 Task: Create a due date automation trigger when advanced on, on the monday of the week before a card is due add content with a name starting with resume at 11:00 AM.
Action: Mouse moved to (831, 257)
Screenshot: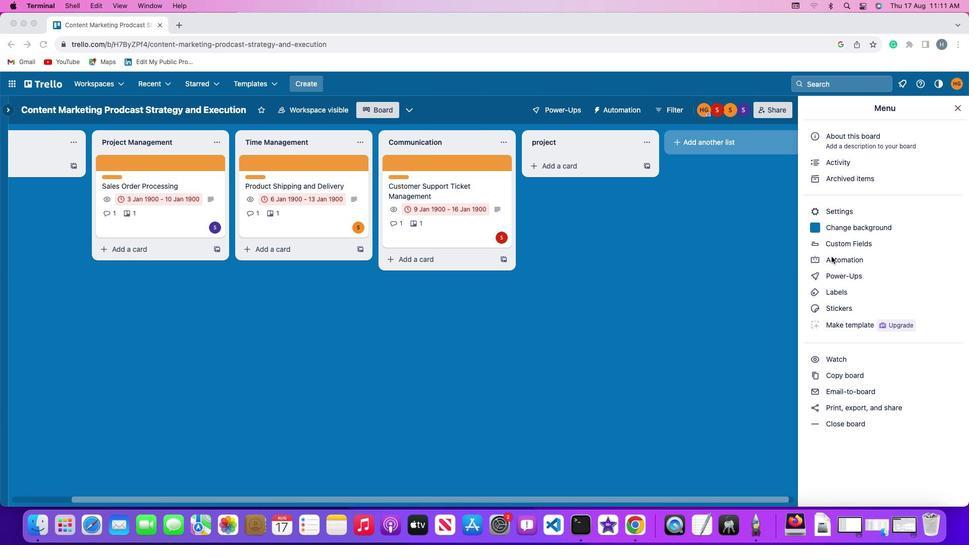 
Action: Mouse pressed left at (831, 257)
Screenshot: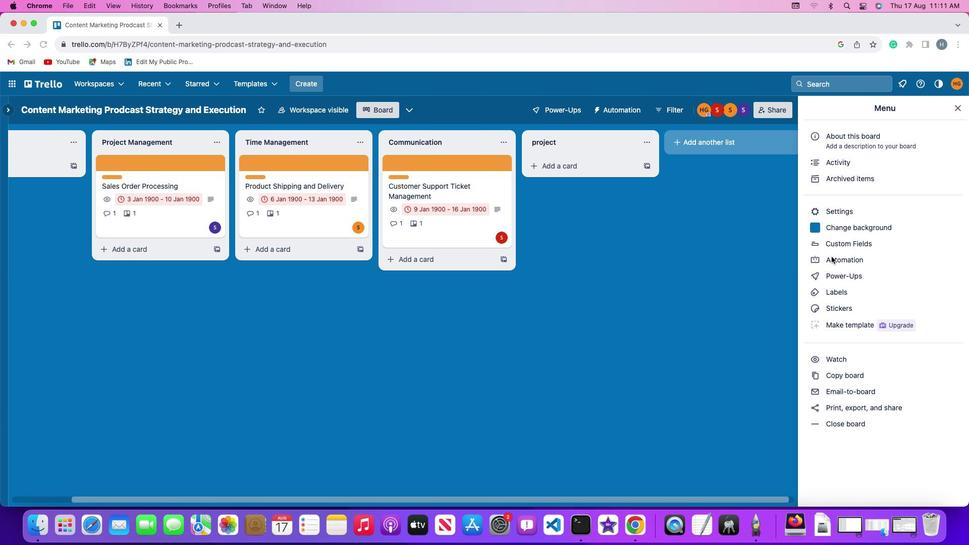 
Action: Mouse pressed left at (831, 257)
Screenshot: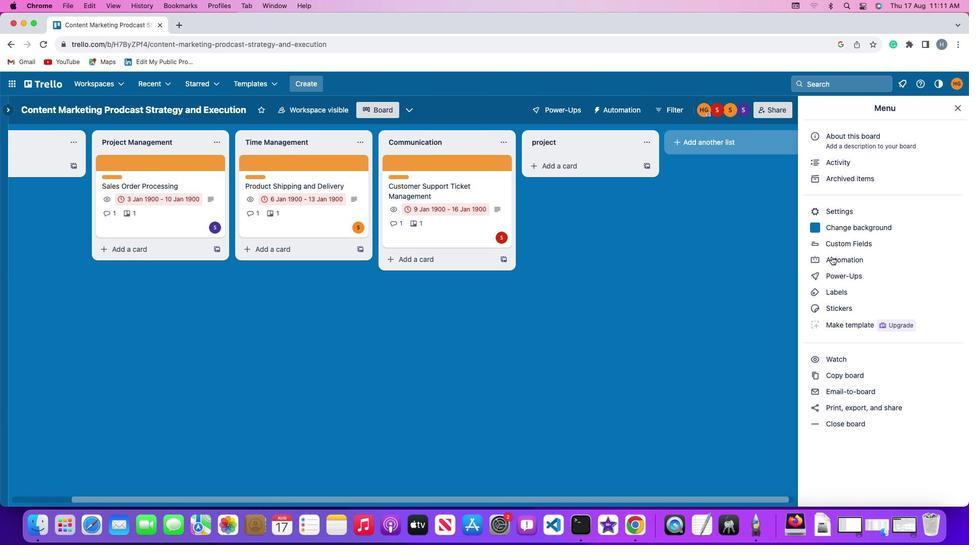 
Action: Mouse moved to (44, 238)
Screenshot: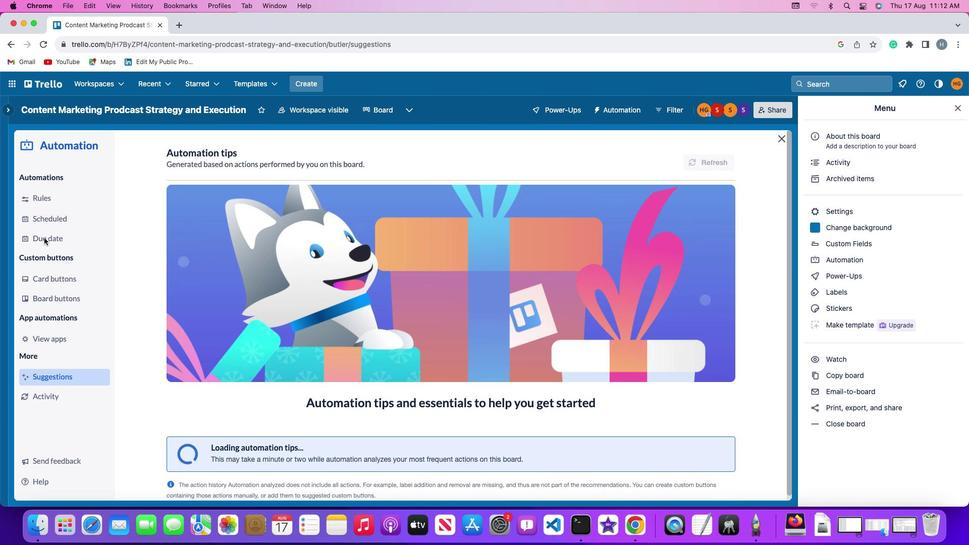 
Action: Mouse pressed left at (44, 238)
Screenshot: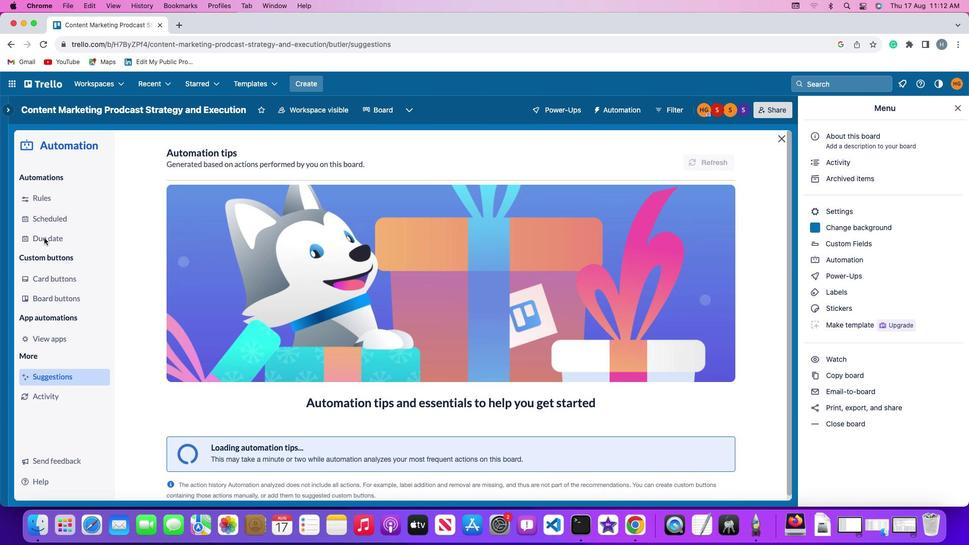 
Action: Mouse moved to (677, 154)
Screenshot: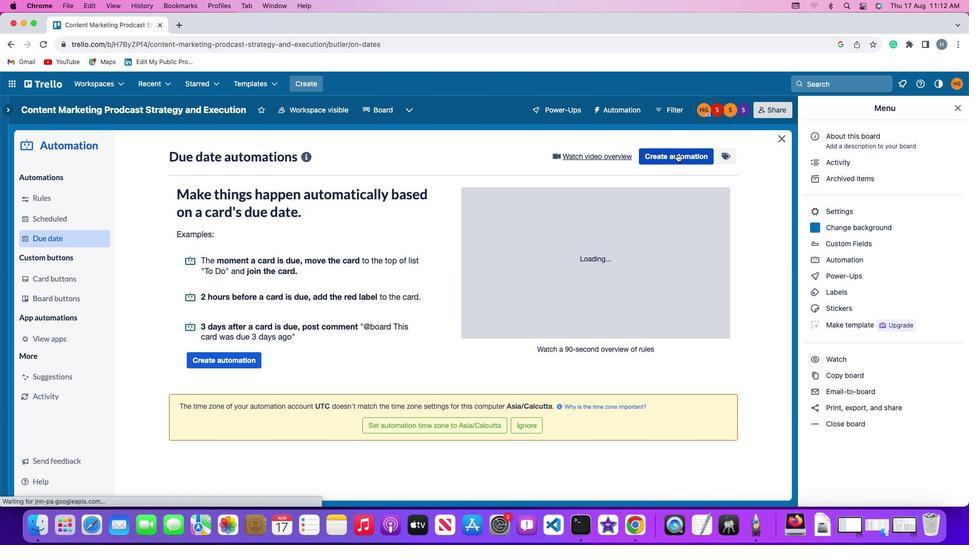
Action: Mouse pressed left at (677, 154)
Screenshot: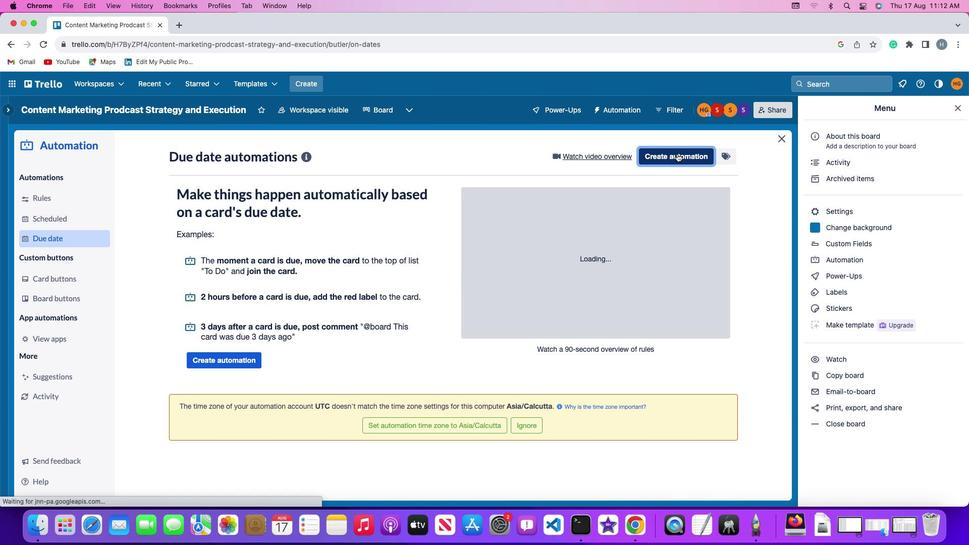 
Action: Mouse moved to (181, 252)
Screenshot: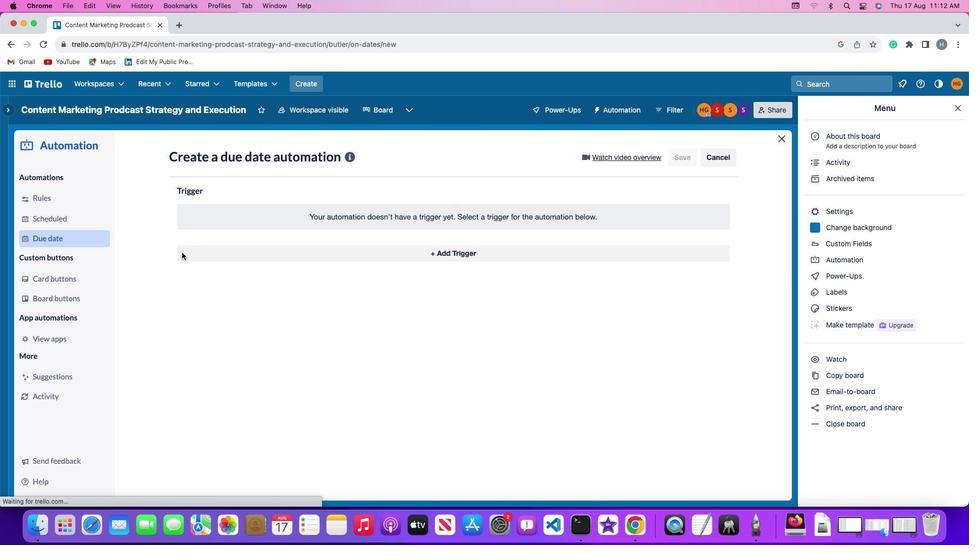 
Action: Mouse pressed left at (181, 252)
Screenshot: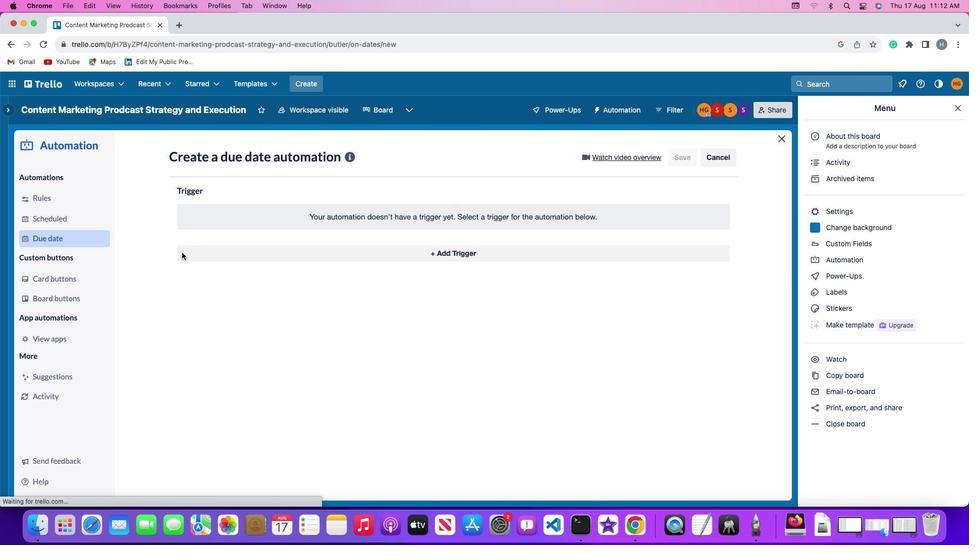 
Action: Mouse moved to (222, 445)
Screenshot: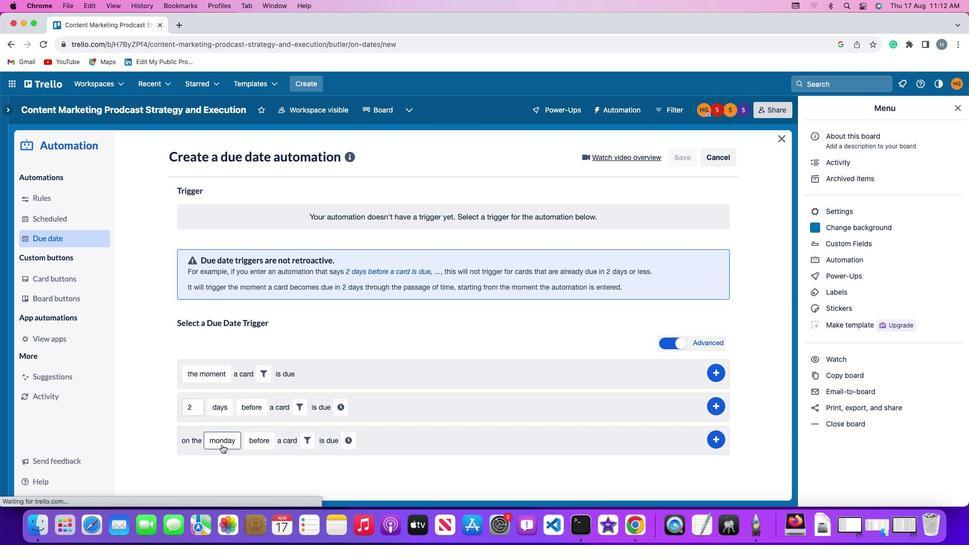
Action: Mouse pressed left at (222, 445)
Screenshot: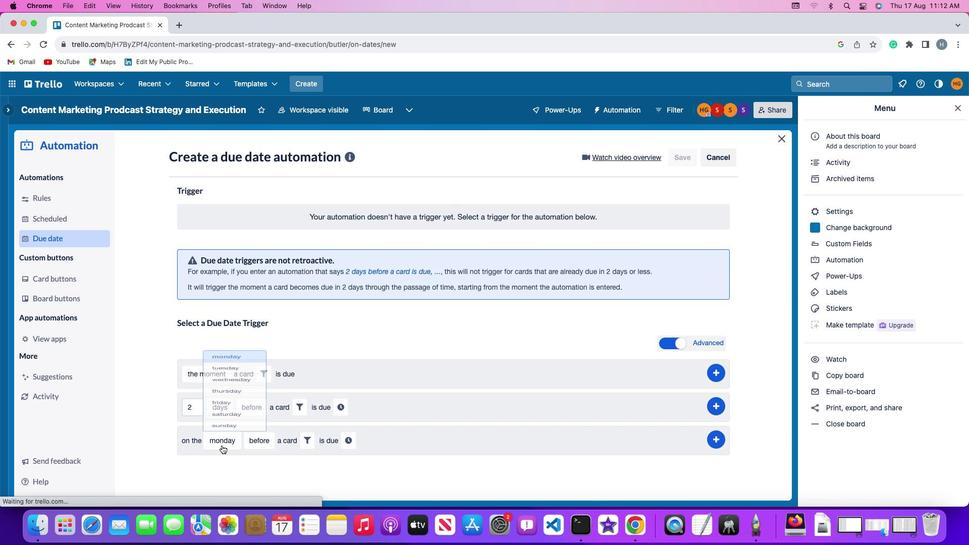 
Action: Mouse moved to (229, 299)
Screenshot: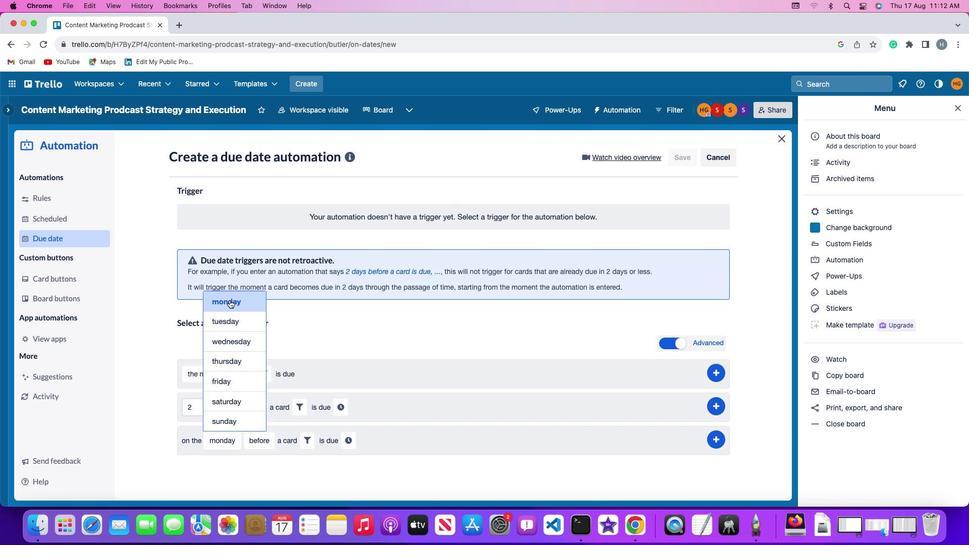 
Action: Mouse pressed left at (229, 299)
Screenshot: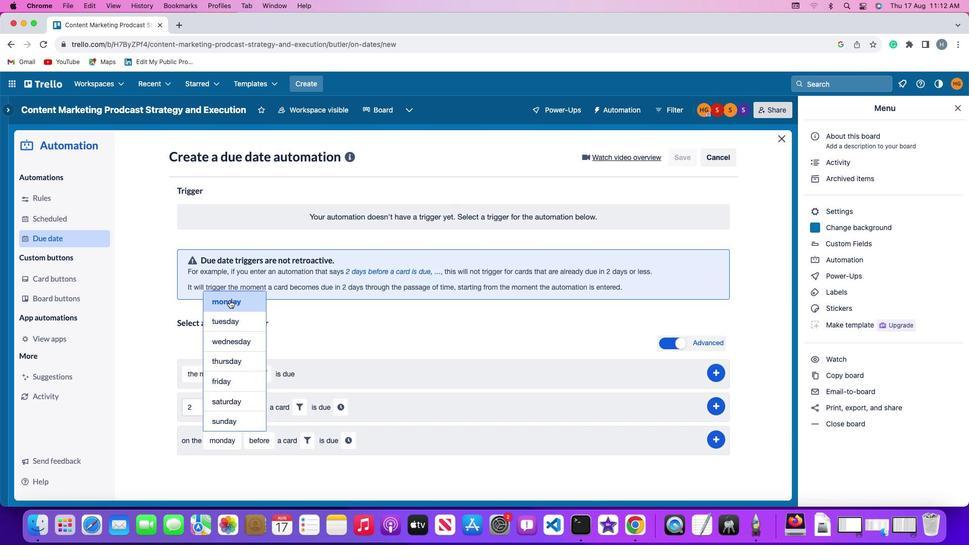 
Action: Mouse moved to (249, 446)
Screenshot: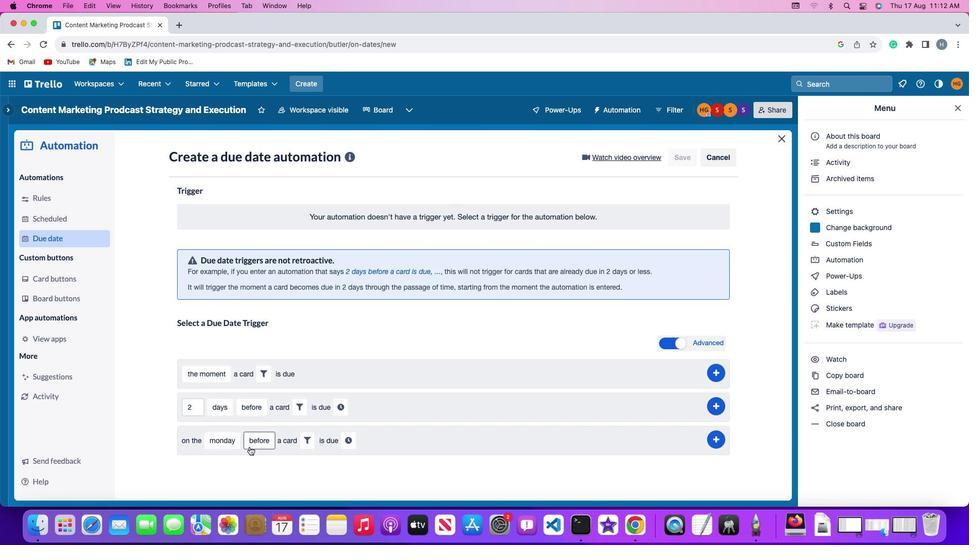 
Action: Mouse pressed left at (249, 446)
Screenshot: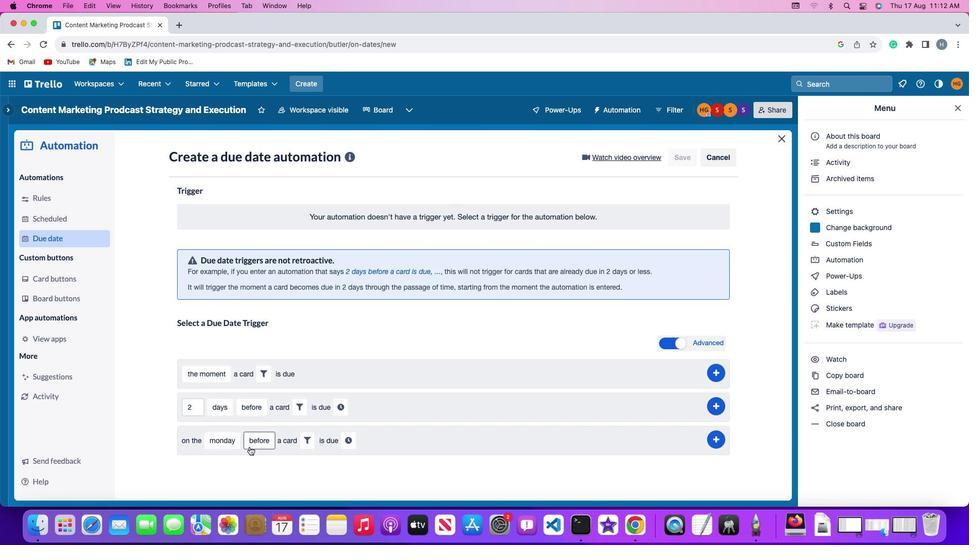 
Action: Mouse moved to (260, 422)
Screenshot: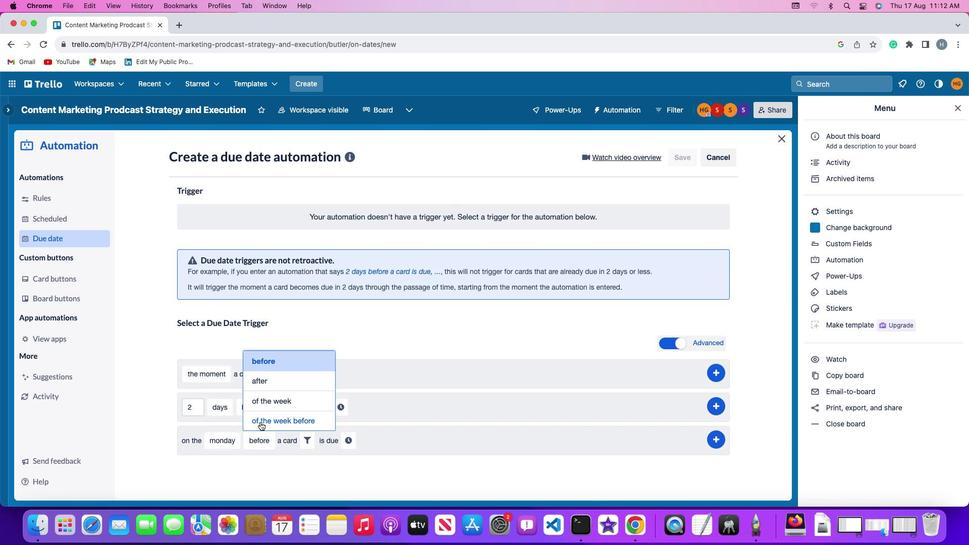 
Action: Mouse pressed left at (260, 422)
Screenshot: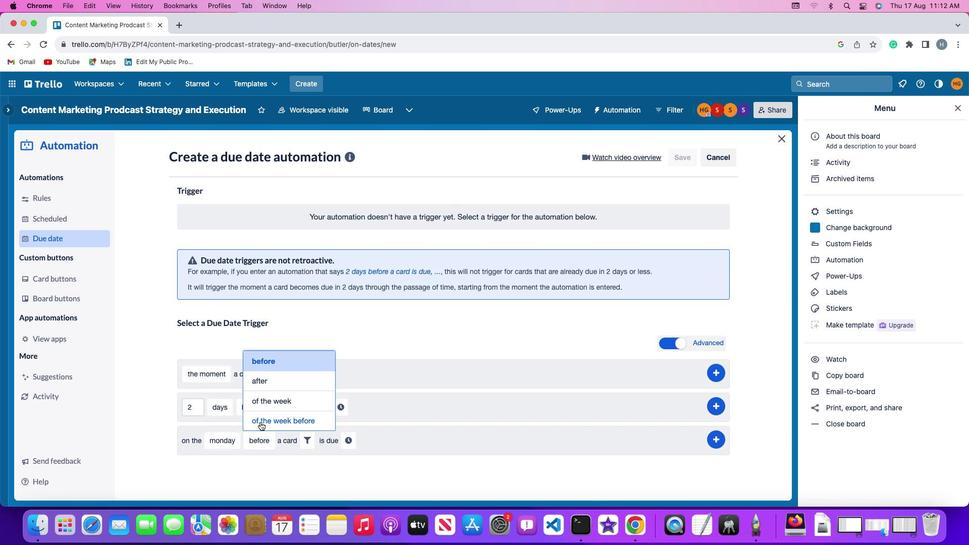 
Action: Mouse moved to (347, 437)
Screenshot: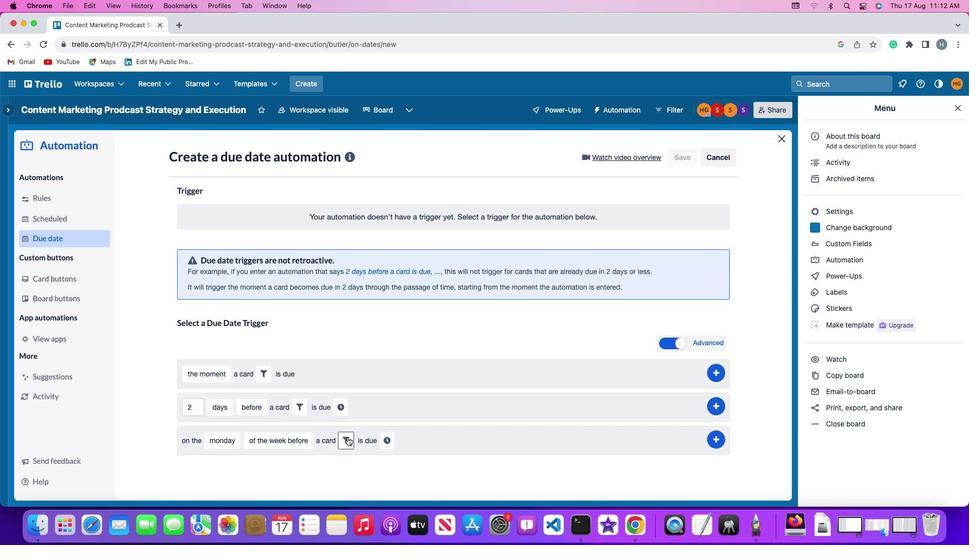 
Action: Mouse pressed left at (347, 437)
Screenshot: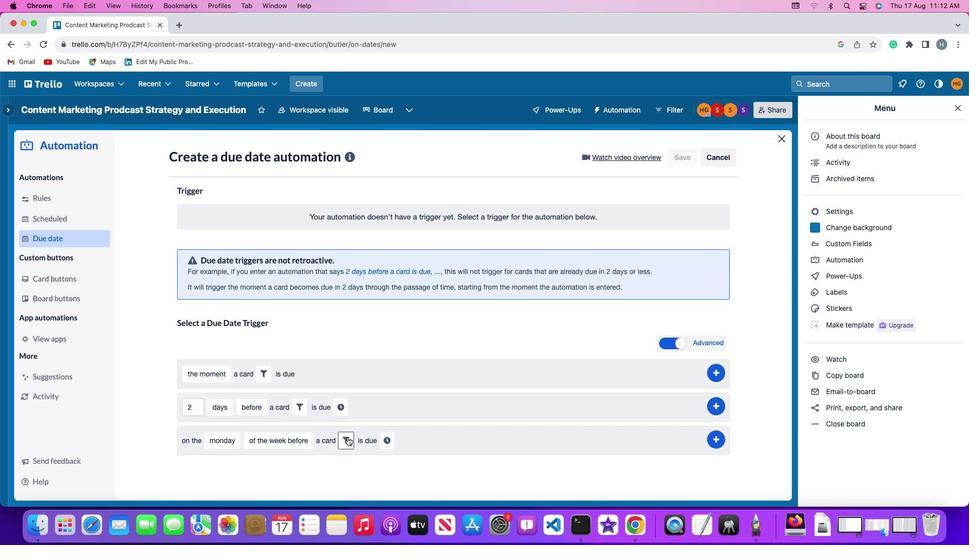 
Action: Mouse moved to (476, 470)
Screenshot: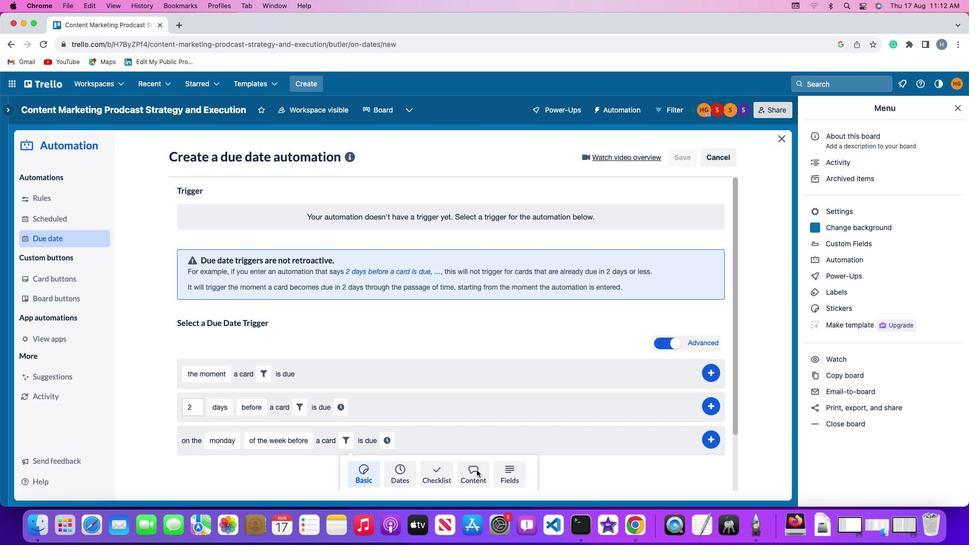 
Action: Mouse pressed left at (476, 470)
Screenshot: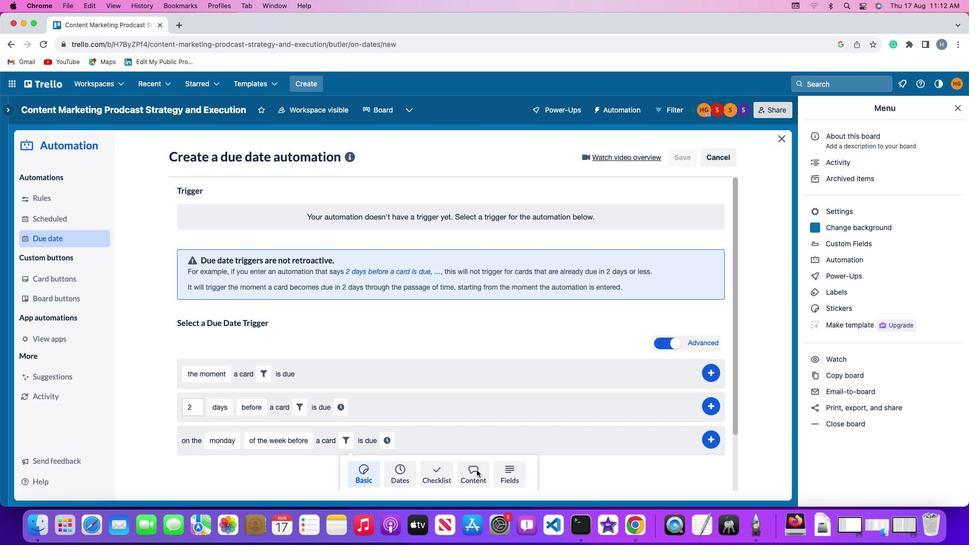 
Action: Mouse moved to (319, 465)
Screenshot: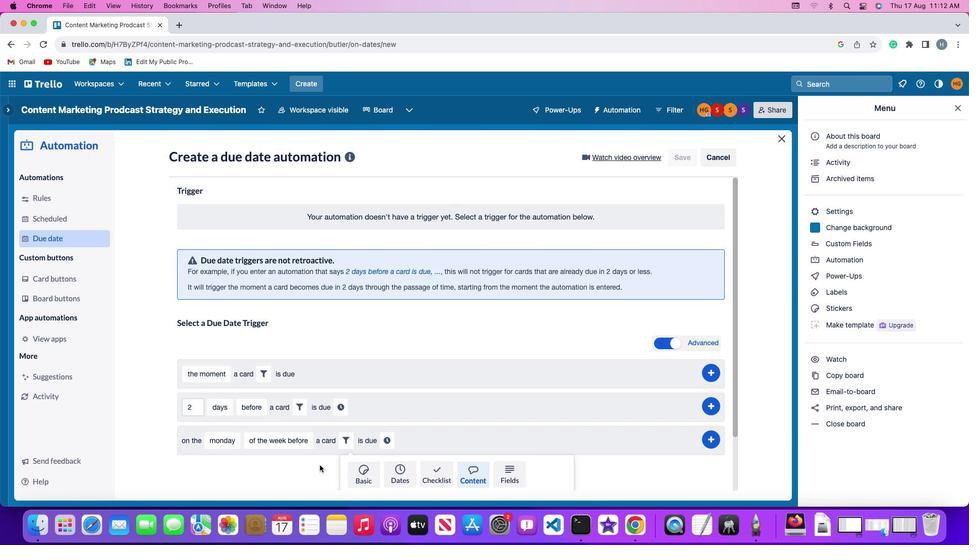 
Action: Mouse scrolled (319, 465) with delta (0, 0)
Screenshot: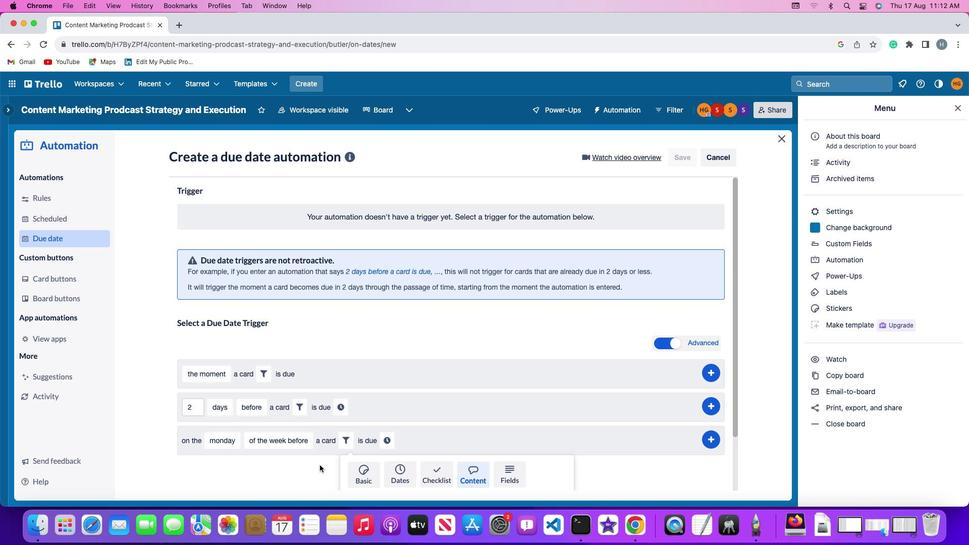 
Action: Mouse scrolled (319, 465) with delta (0, 0)
Screenshot: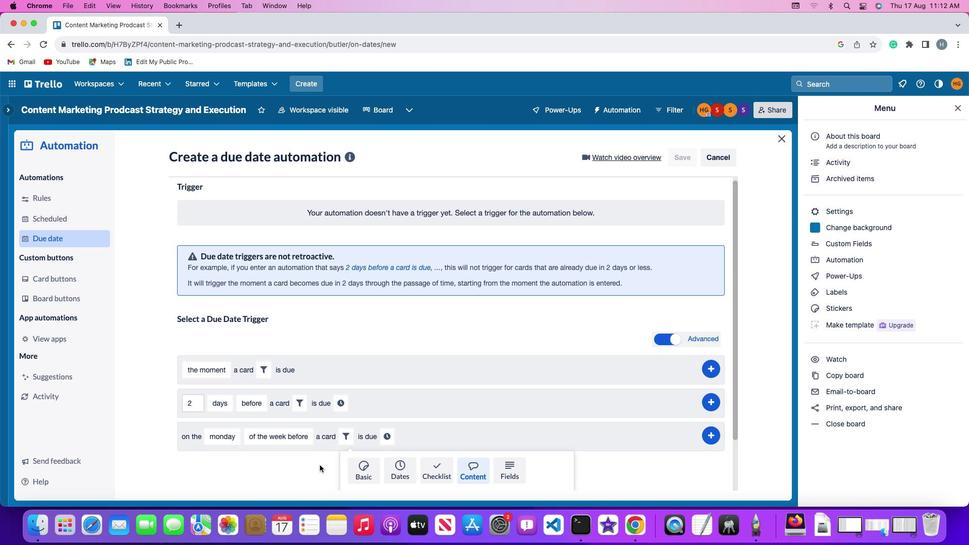 
Action: Mouse scrolled (319, 465) with delta (0, -1)
Screenshot: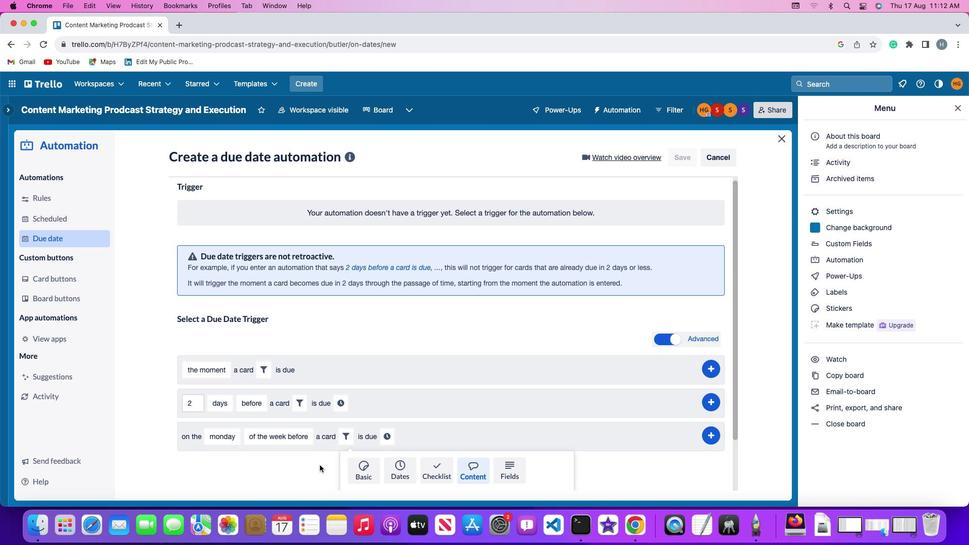 
Action: Mouse scrolled (319, 465) with delta (0, -2)
Screenshot: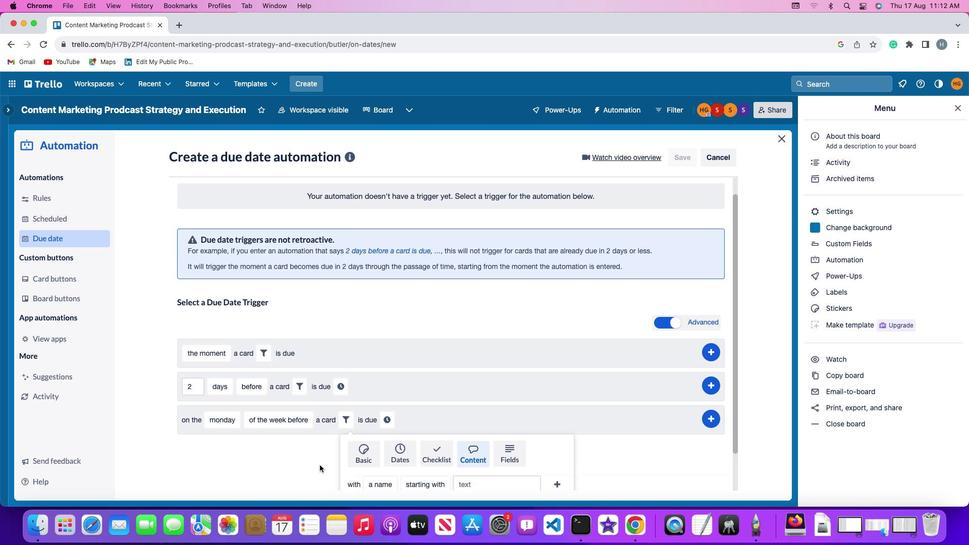 
Action: Mouse scrolled (319, 465) with delta (0, -3)
Screenshot: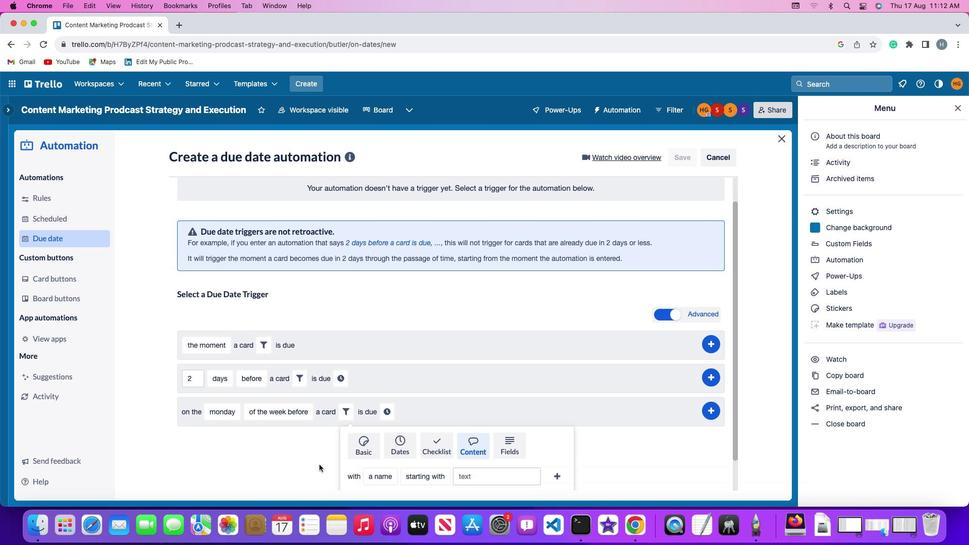 
Action: Mouse moved to (304, 462)
Screenshot: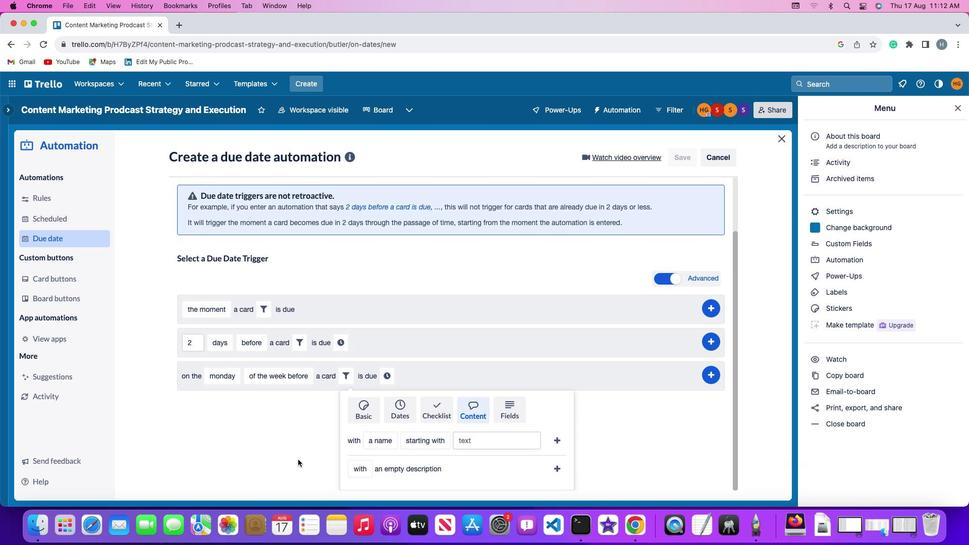 
Action: Mouse scrolled (304, 462) with delta (0, 0)
Screenshot: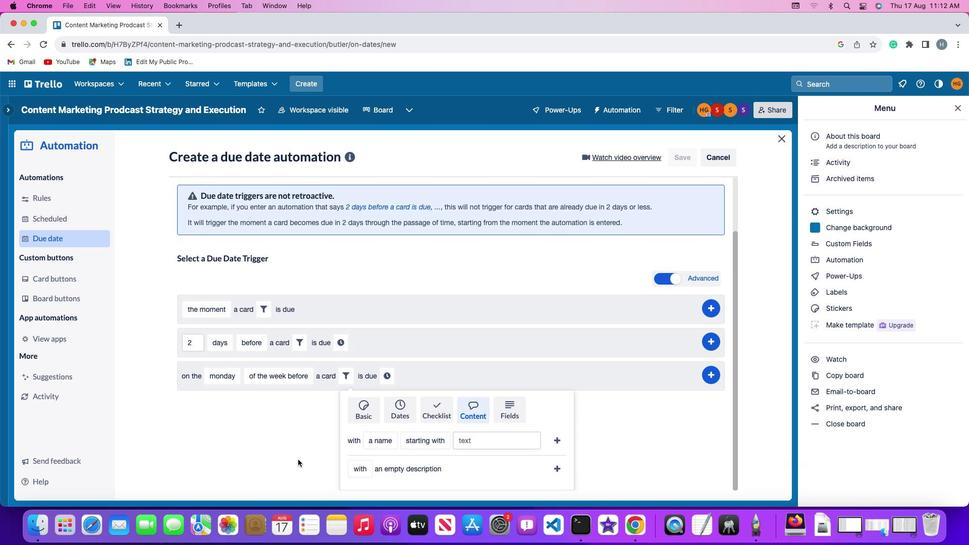 
Action: Mouse moved to (297, 459)
Screenshot: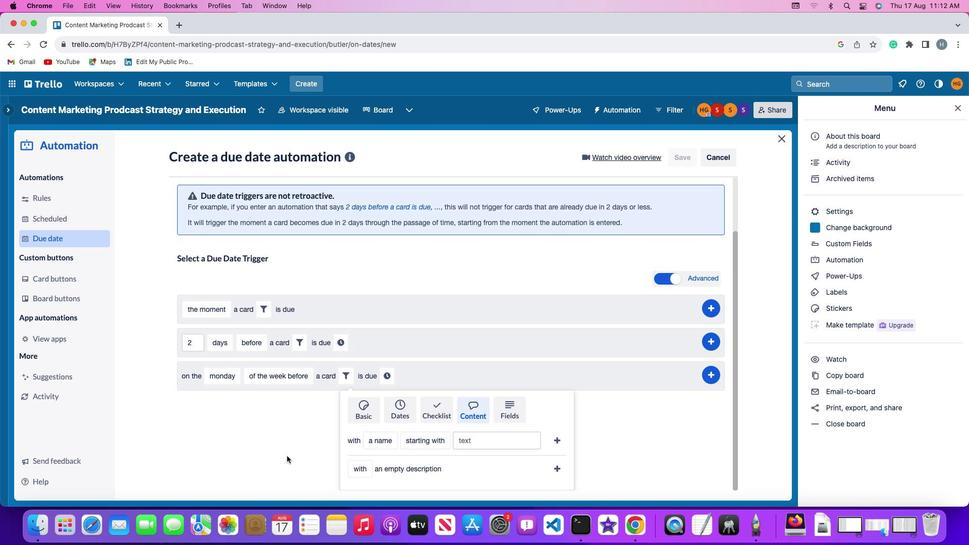 
Action: Mouse scrolled (297, 459) with delta (0, 0)
Screenshot: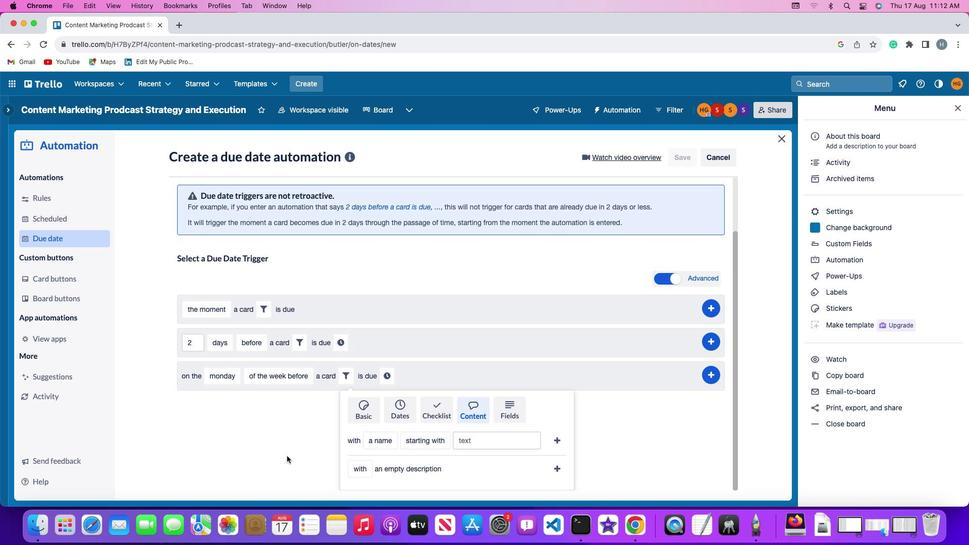 
Action: Mouse moved to (384, 439)
Screenshot: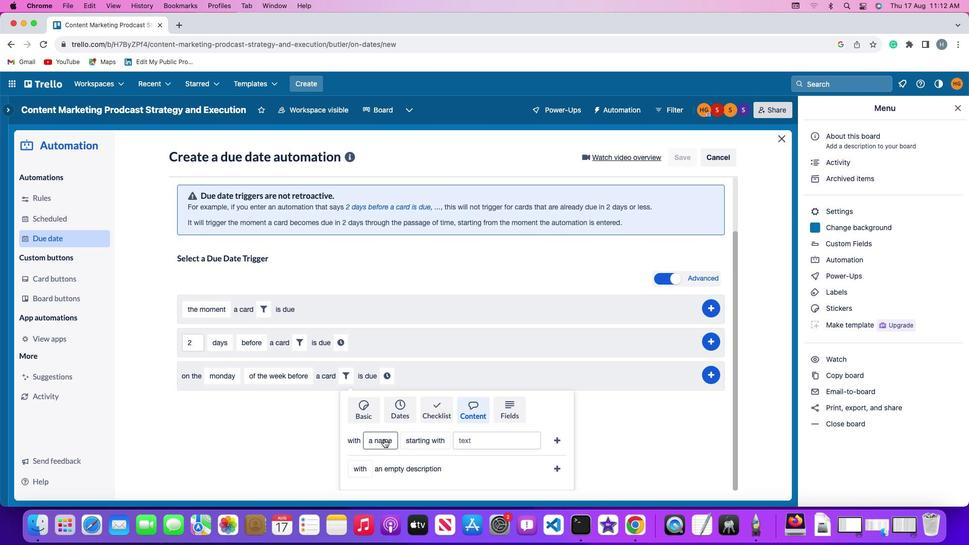 
Action: Mouse pressed left at (384, 439)
Screenshot: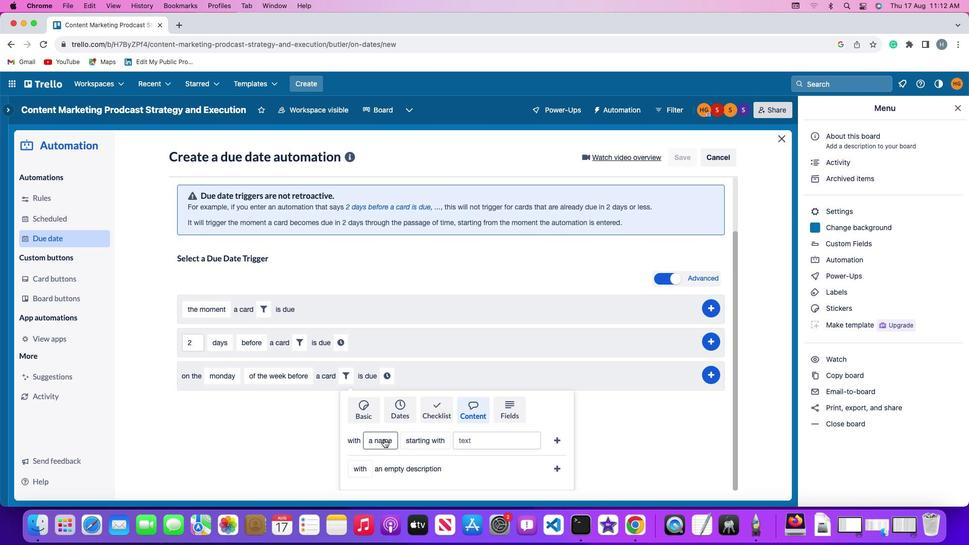 
Action: Mouse moved to (390, 376)
Screenshot: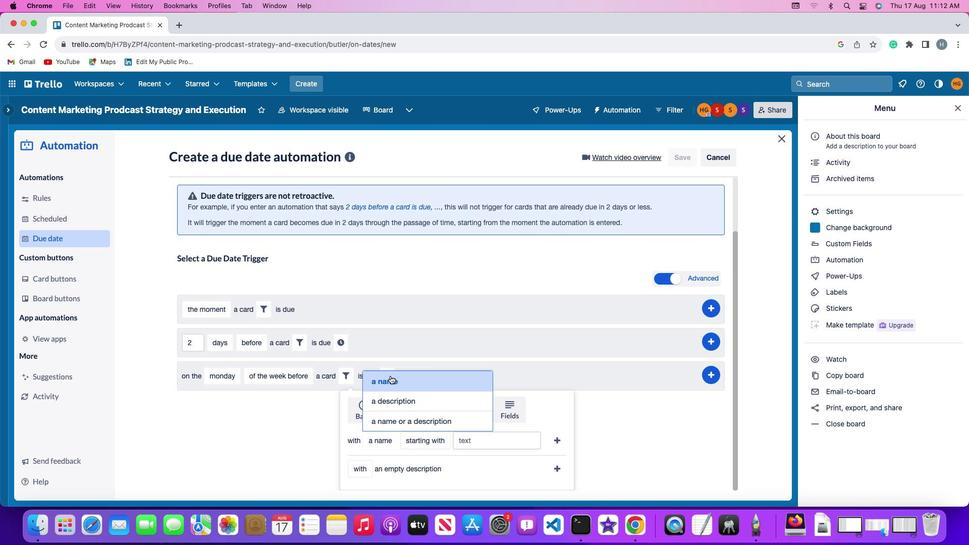 
Action: Mouse pressed left at (390, 376)
Screenshot: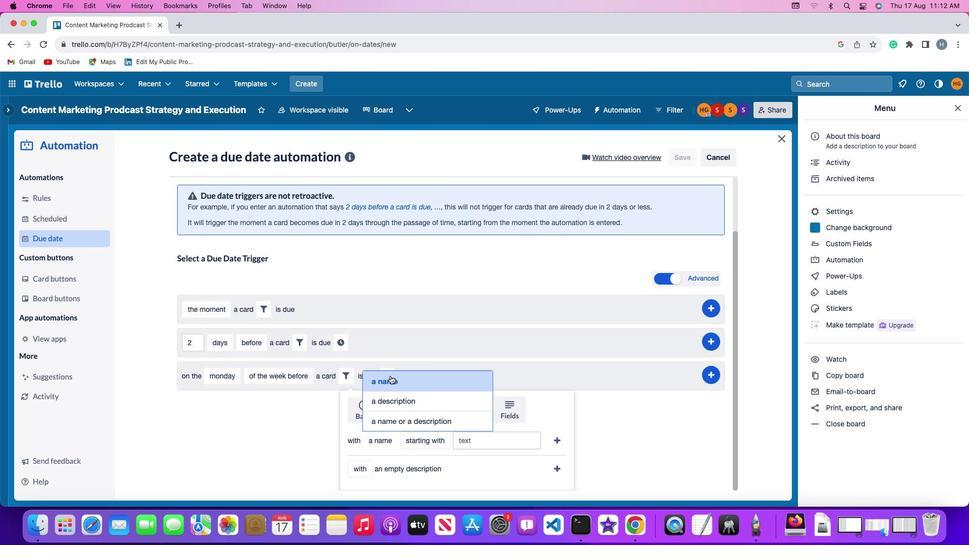 
Action: Mouse moved to (429, 445)
Screenshot: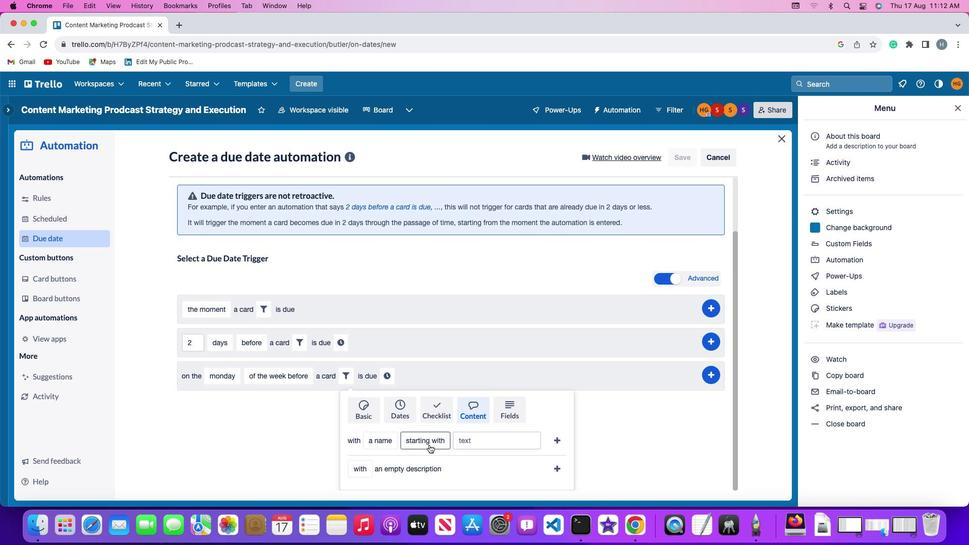 
Action: Mouse pressed left at (429, 445)
Screenshot: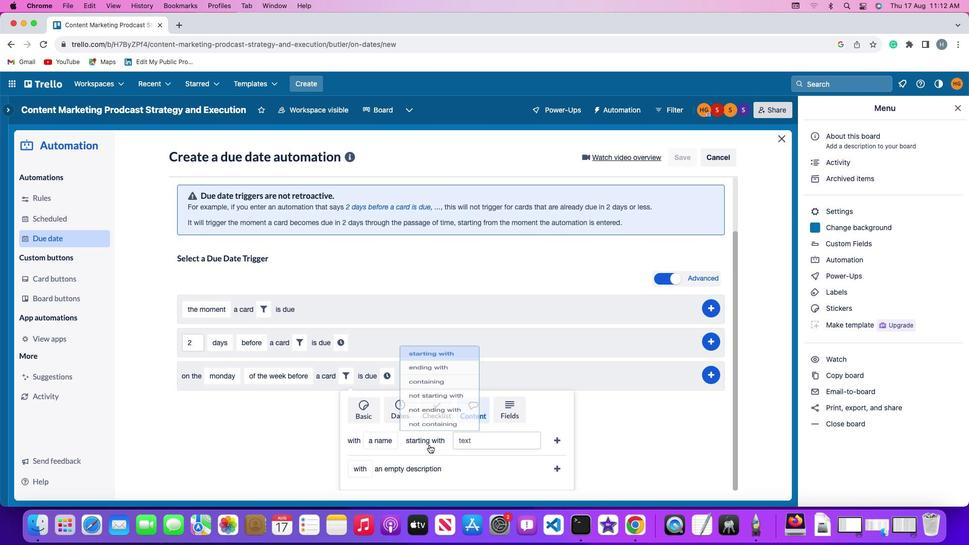 
Action: Mouse moved to (433, 322)
Screenshot: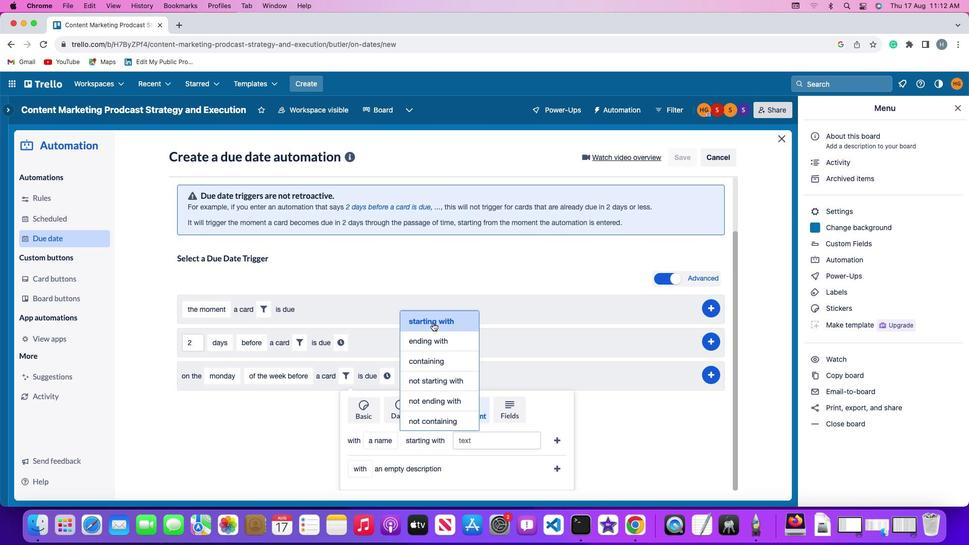 
Action: Mouse pressed left at (433, 322)
Screenshot: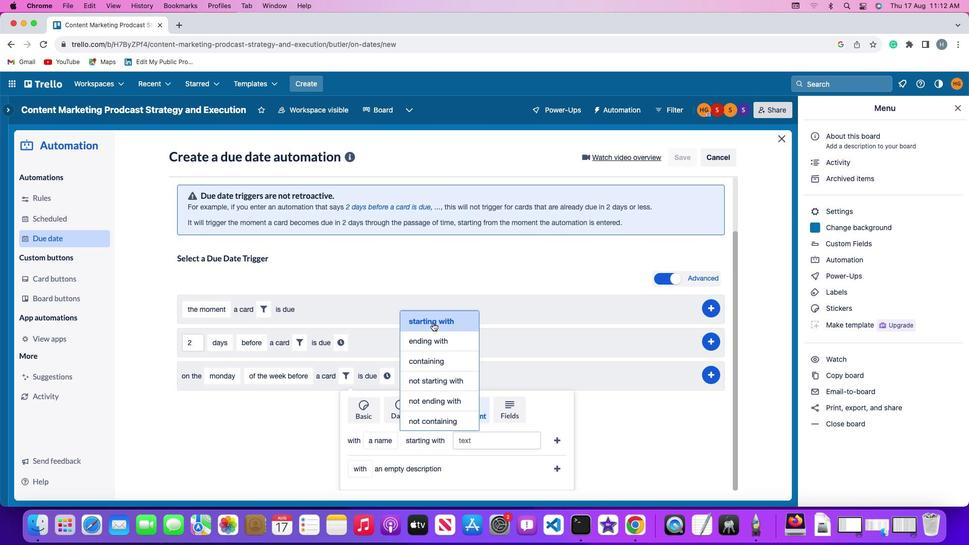 
Action: Mouse moved to (474, 434)
Screenshot: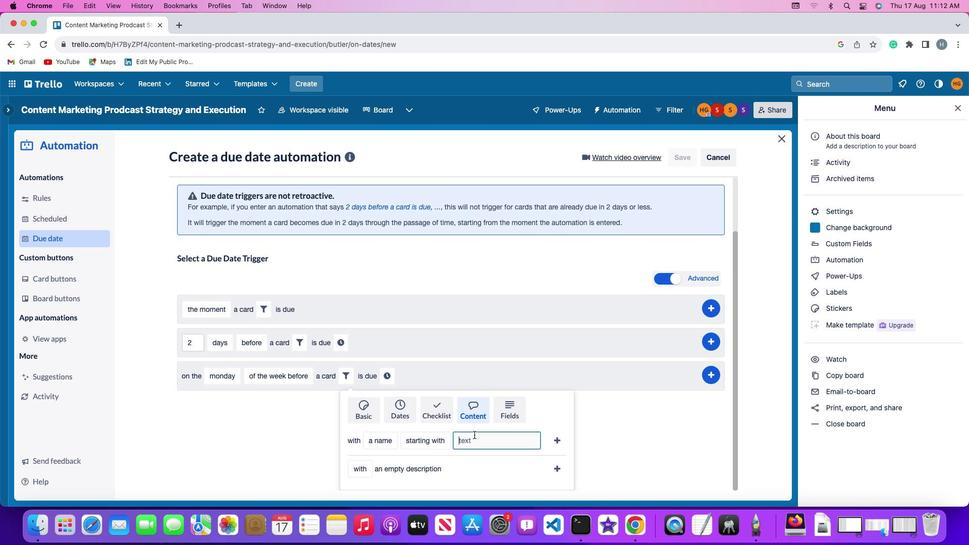 
Action: Mouse pressed left at (474, 434)
Screenshot: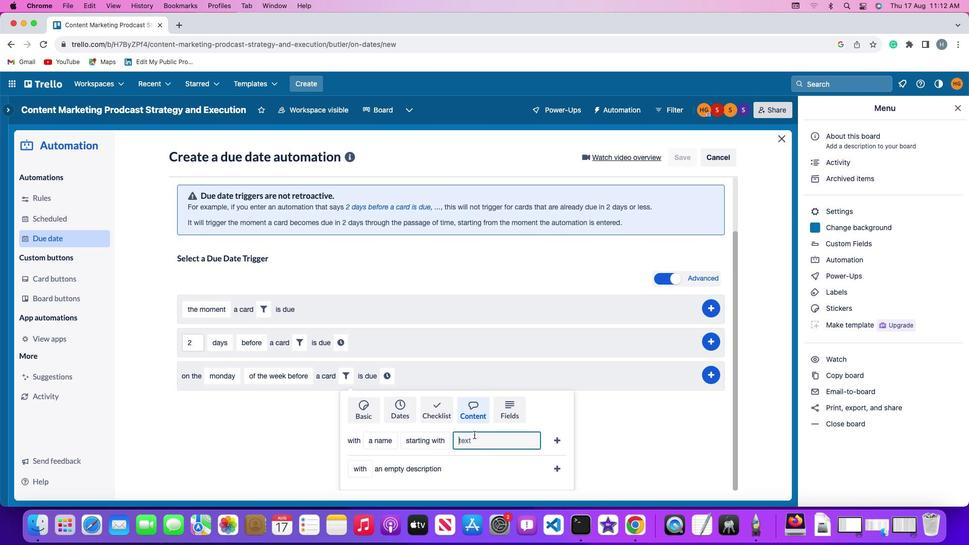 
Action: Mouse moved to (474, 434)
Screenshot: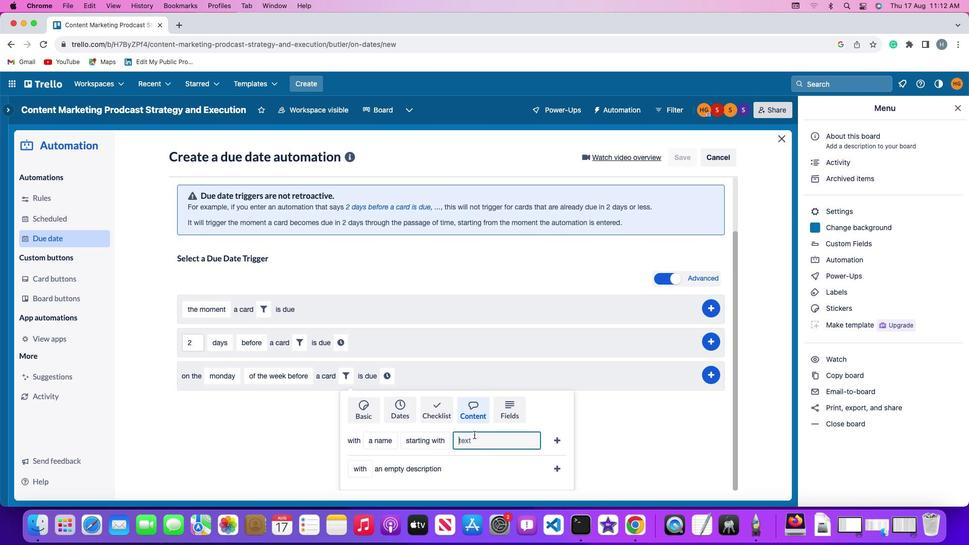 
Action: Key pressed 'r''e''s''u''m''e'
Screenshot: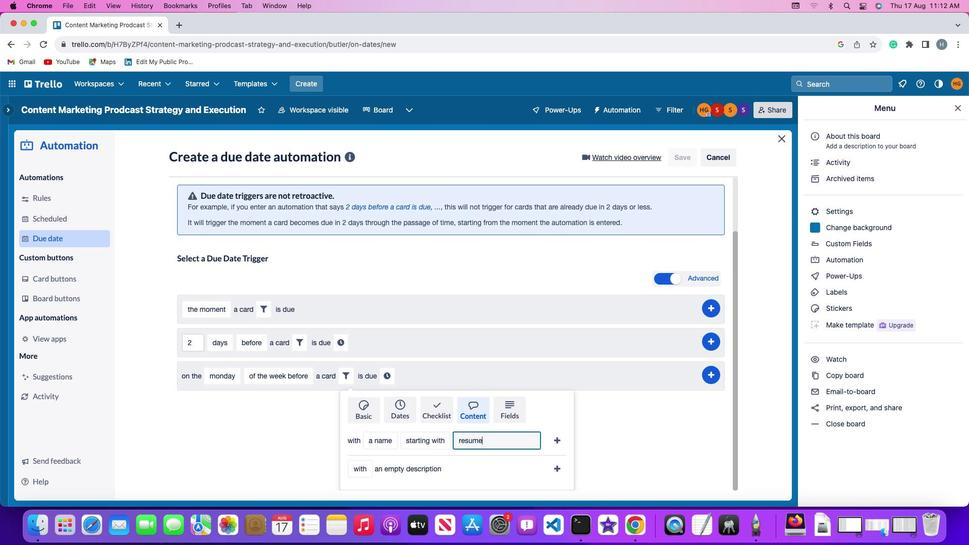 
Action: Mouse moved to (553, 435)
Screenshot: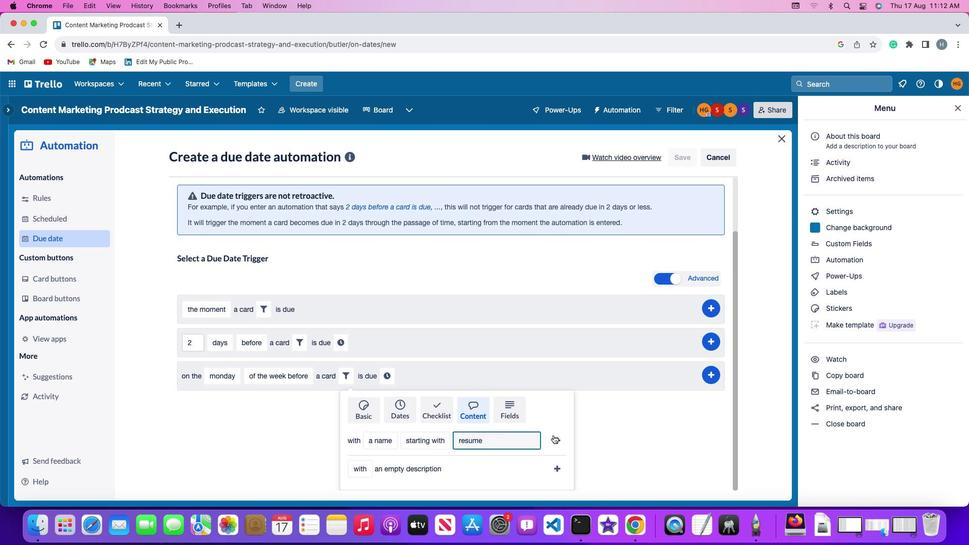 
Action: Mouse pressed left at (553, 435)
Screenshot: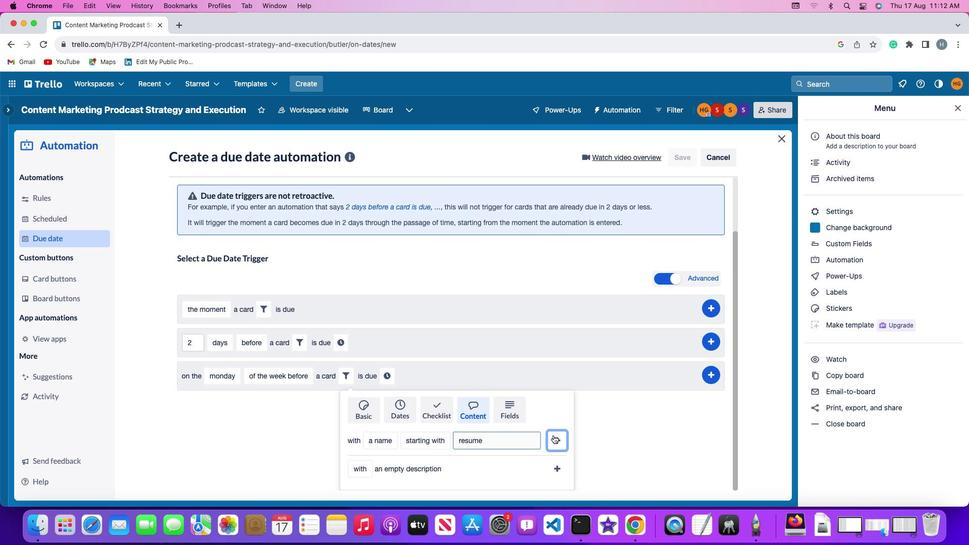 
Action: Mouse moved to (522, 435)
Screenshot: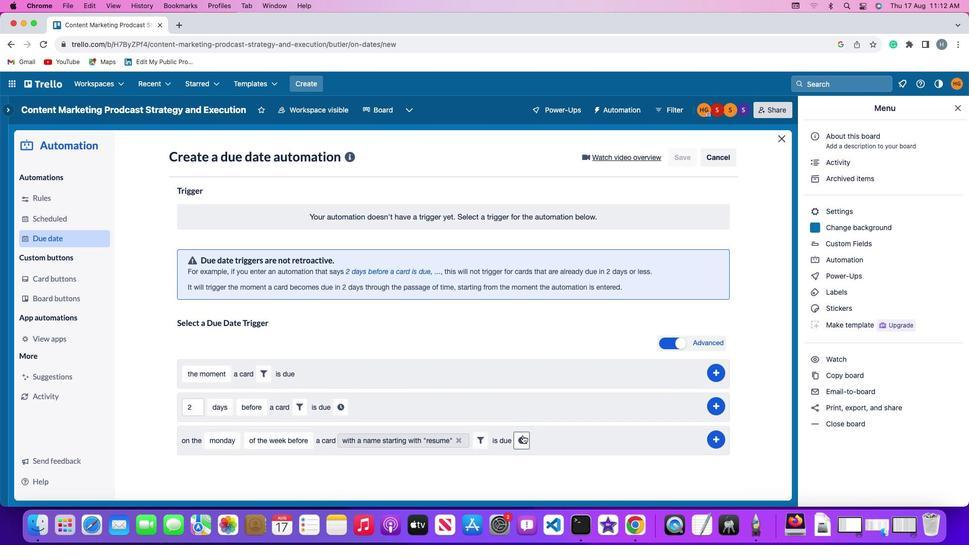 
Action: Mouse pressed left at (522, 435)
Screenshot: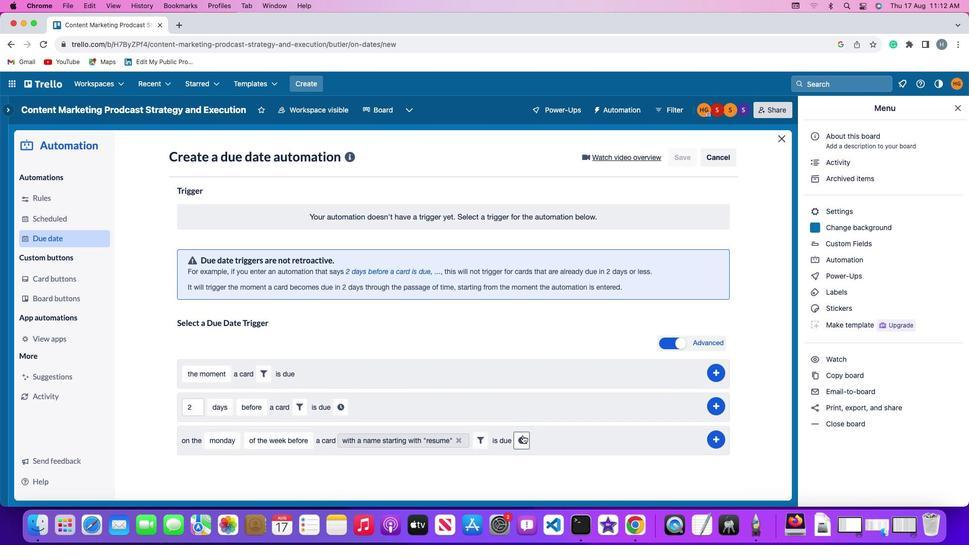 
Action: Mouse moved to (542, 443)
Screenshot: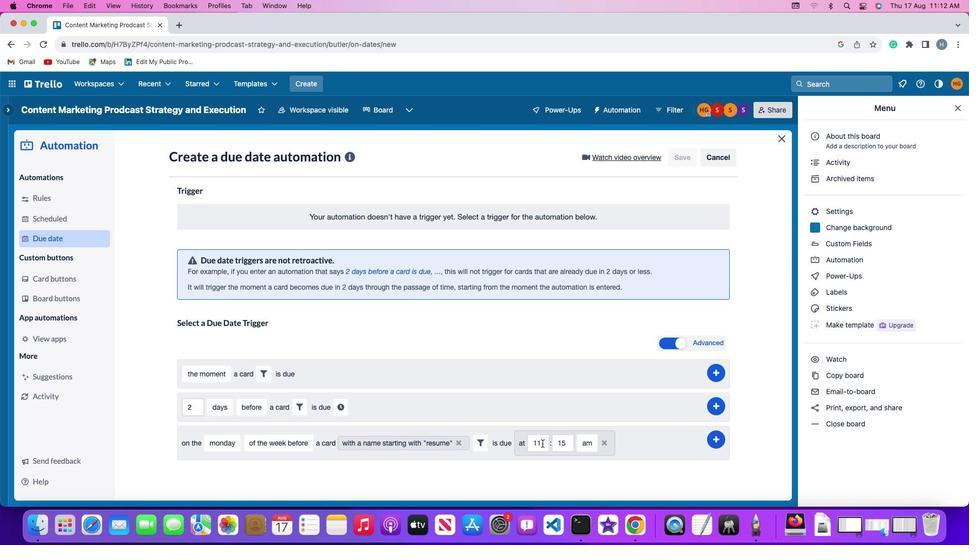 
Action: Mouse pressed left at (542, 443)
Screenshot: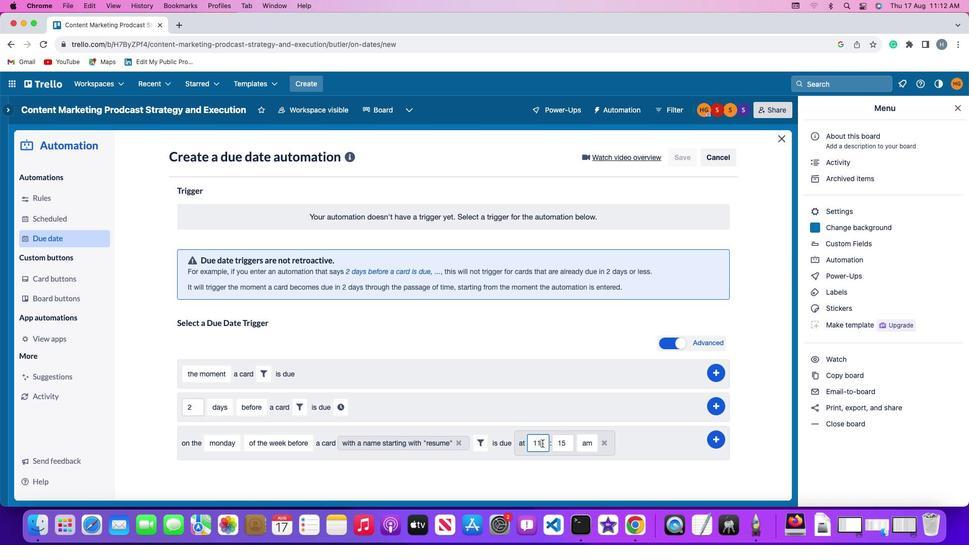 
Action: Key pressed Key.backspace'1'
Screenshot: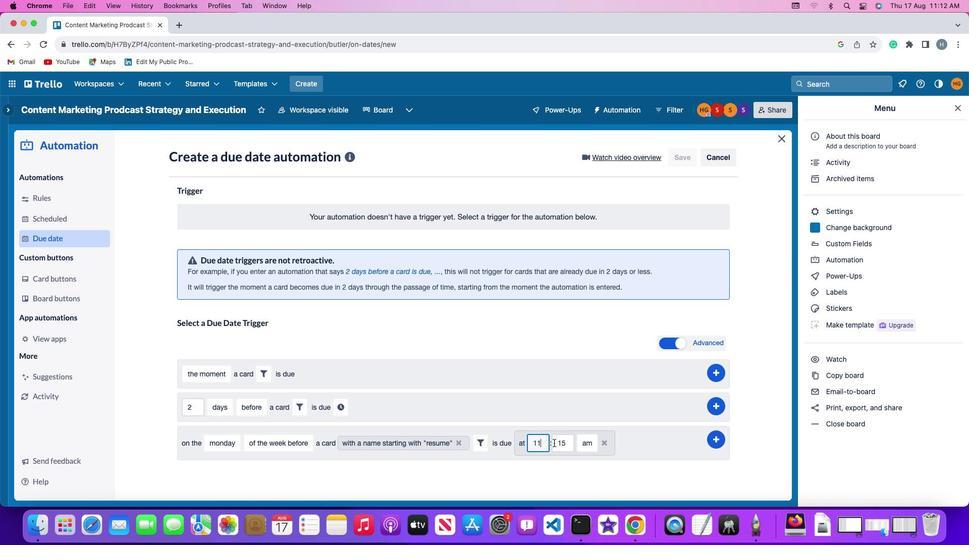 
Action: Mouse moved to (572, 442)
Screenshot: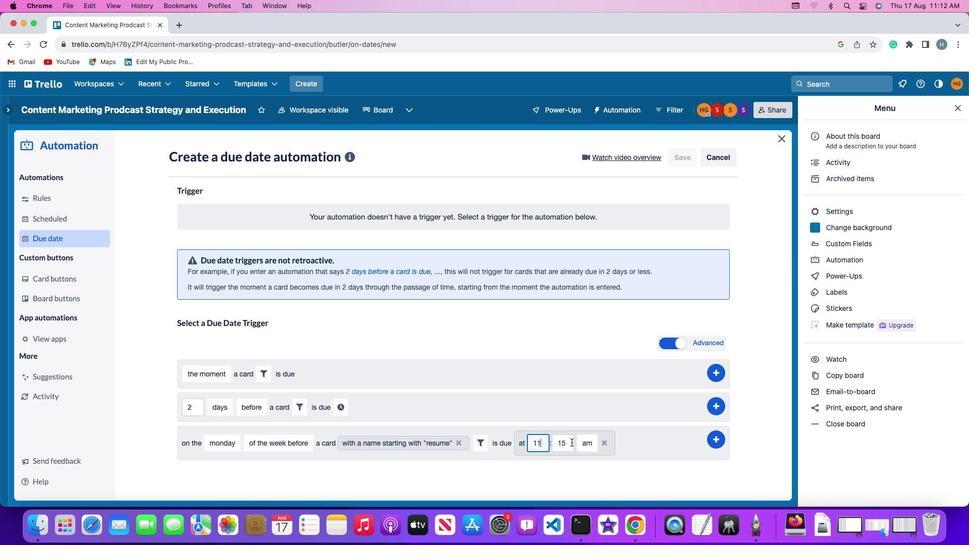 
Action: Mouse pressed left at (572, 442)
Screenshot: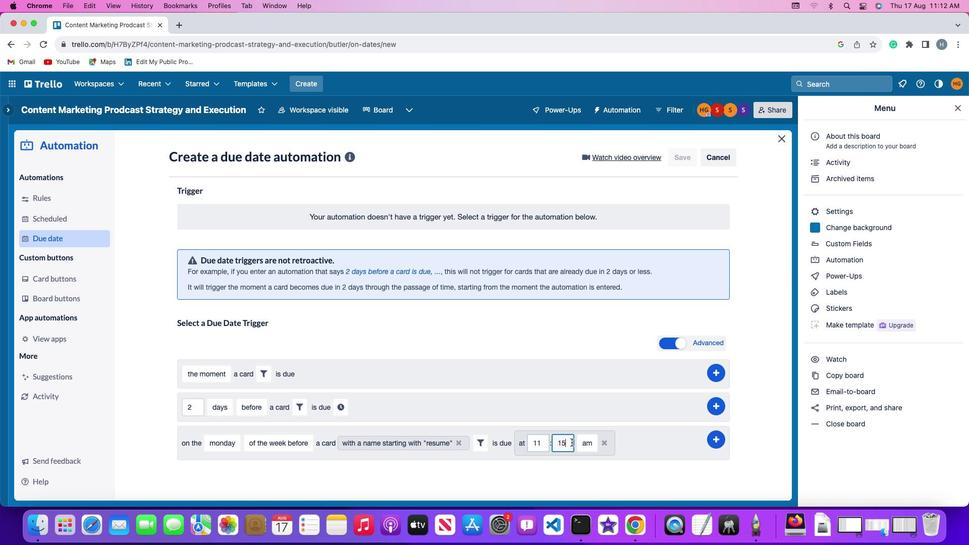 
Action: Key pressed Key.backspaceKey.backspace'0''0'
Screenshot: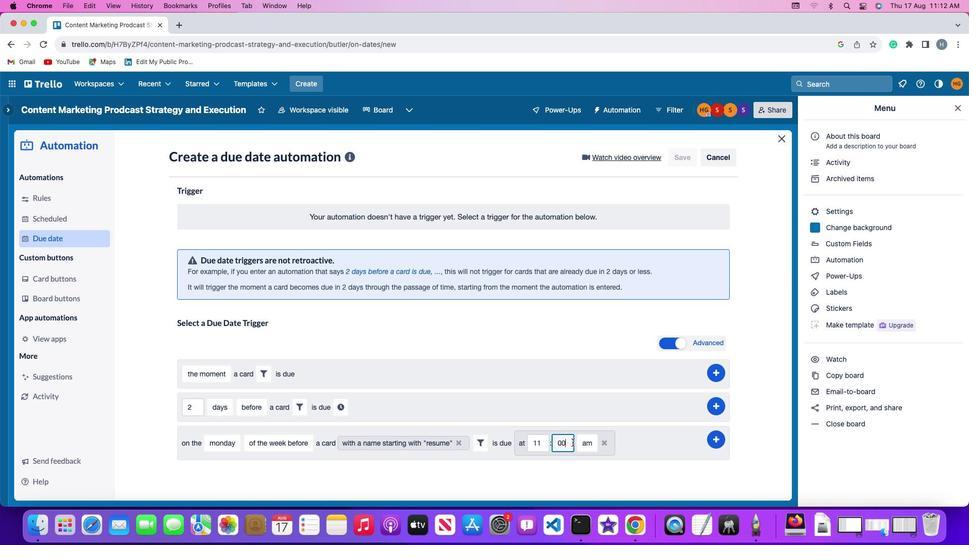 
Action: Mouse moved to (591, 439)
Screenshot: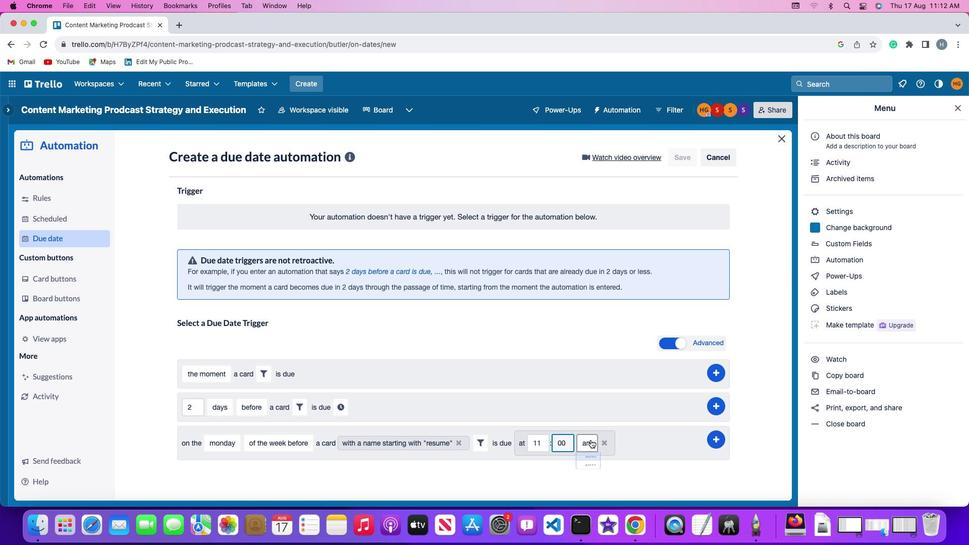
Action: Mouse pressed left at (591, 439)
Screenshot: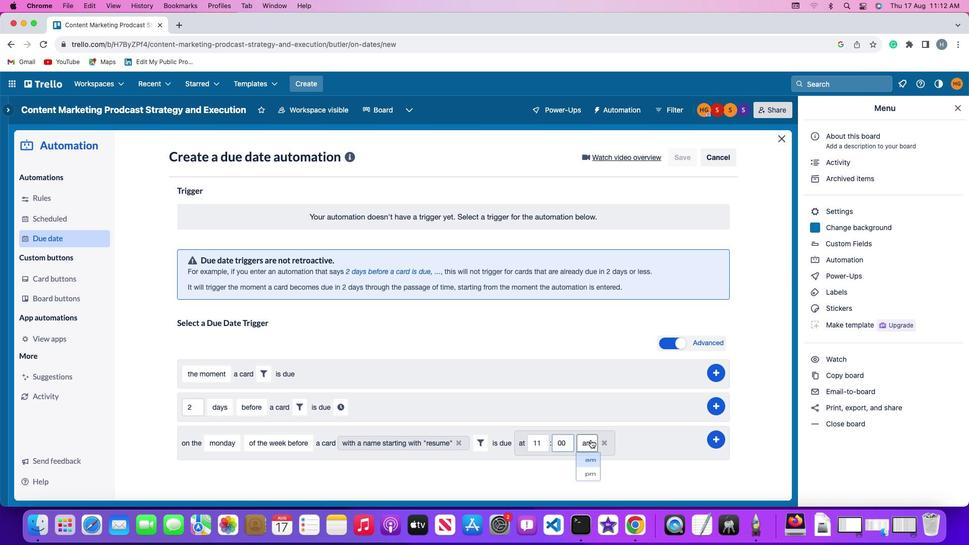 
Action: Mouse moved to (590, 461)
Screenshot: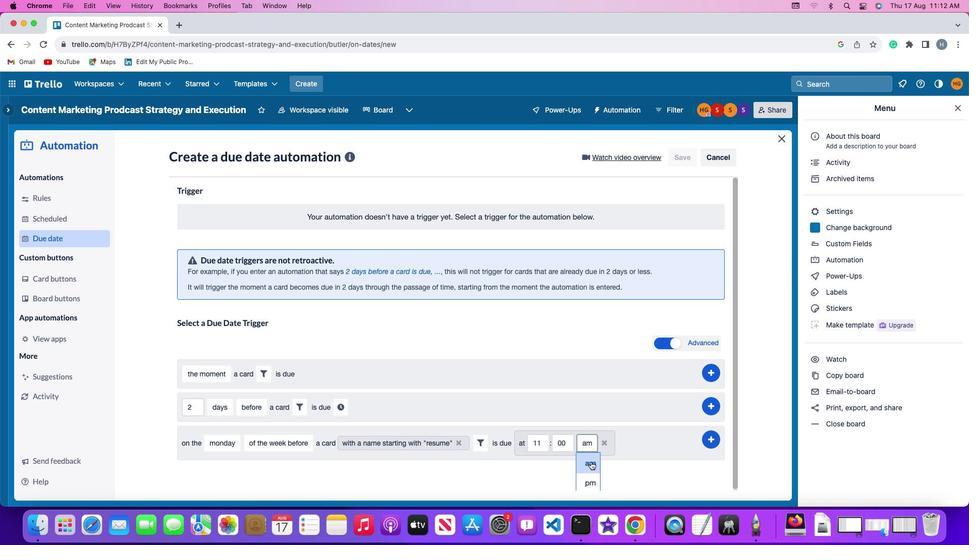 
Action: Mouse pressed left at (590, 461)
Screenshot: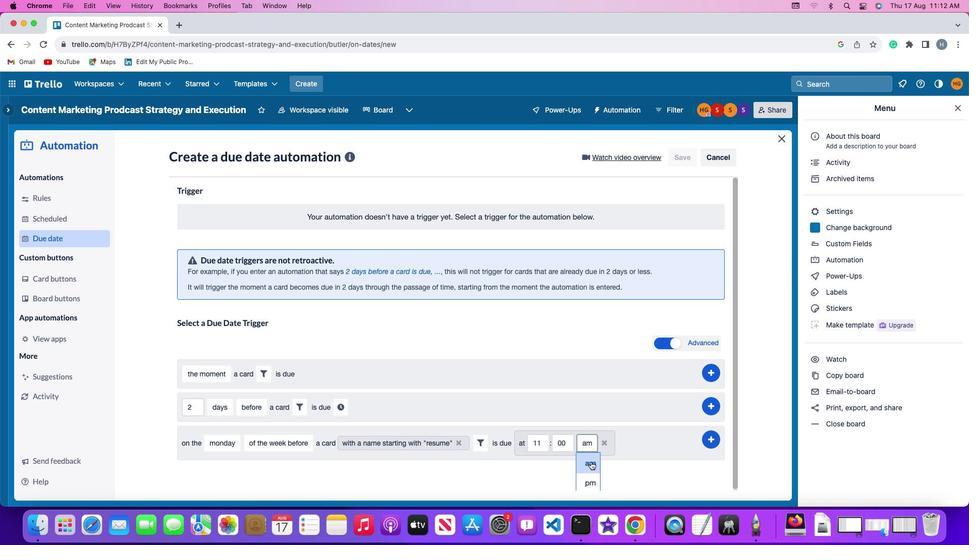 
Action: Mouse moved to (716, 437)
Screenshot: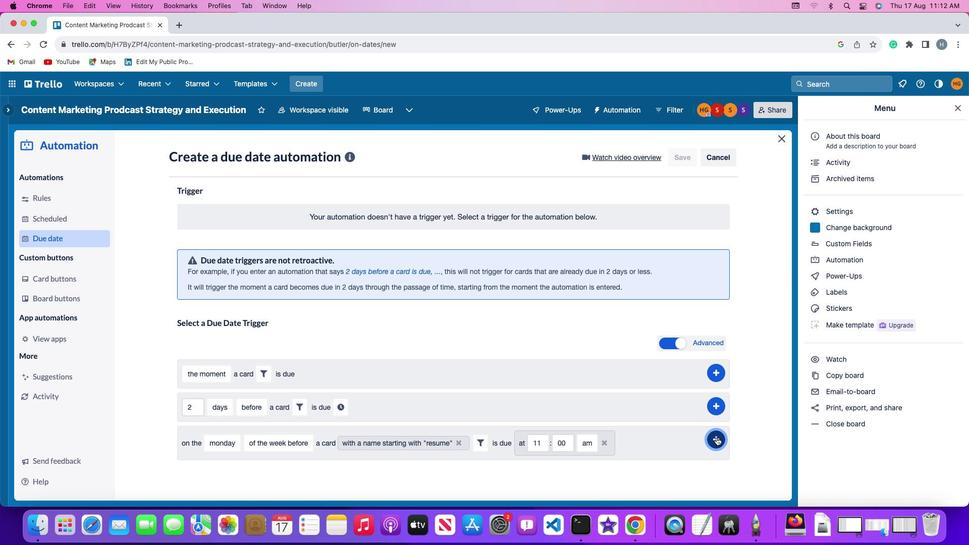 
Action: Mouse pressed left at (716, 437)
Screenshot: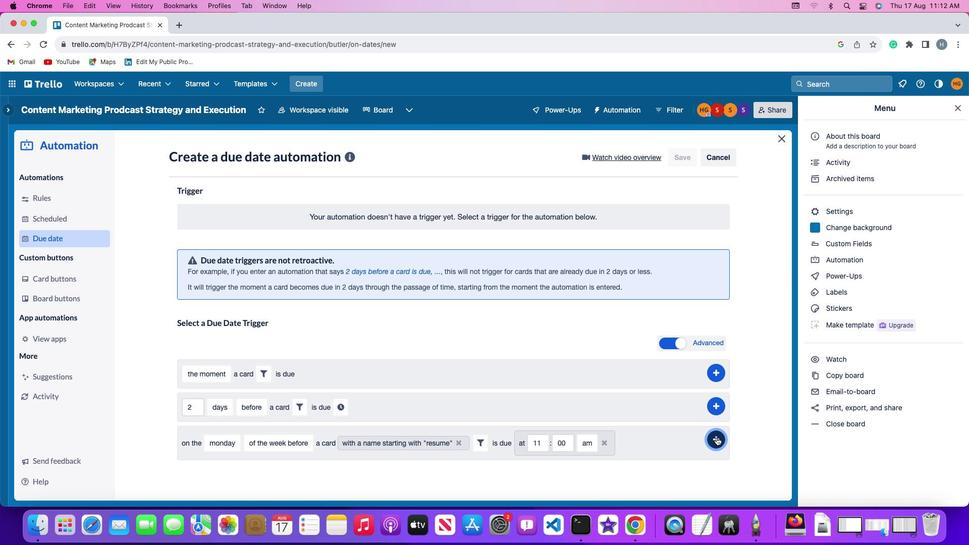 
Action: Mouse moved to (748, 358)
Screenshot: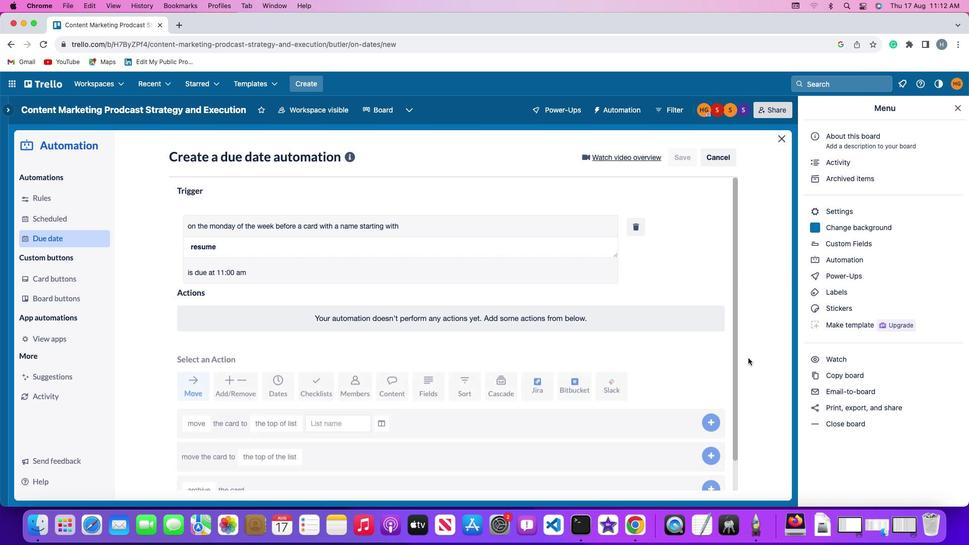 
